 Task: Look for products in the category "Soups" from Store Brand only.
Action: Mouse moved to (15, 114)
Screenshot: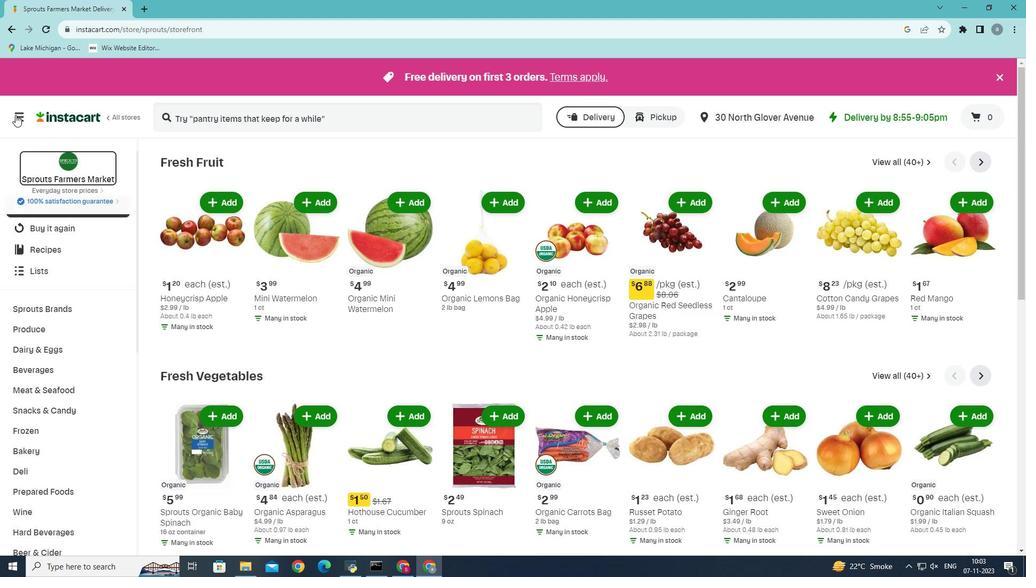 
Action: Mouse pressed left at (15, 114)
Screenshot: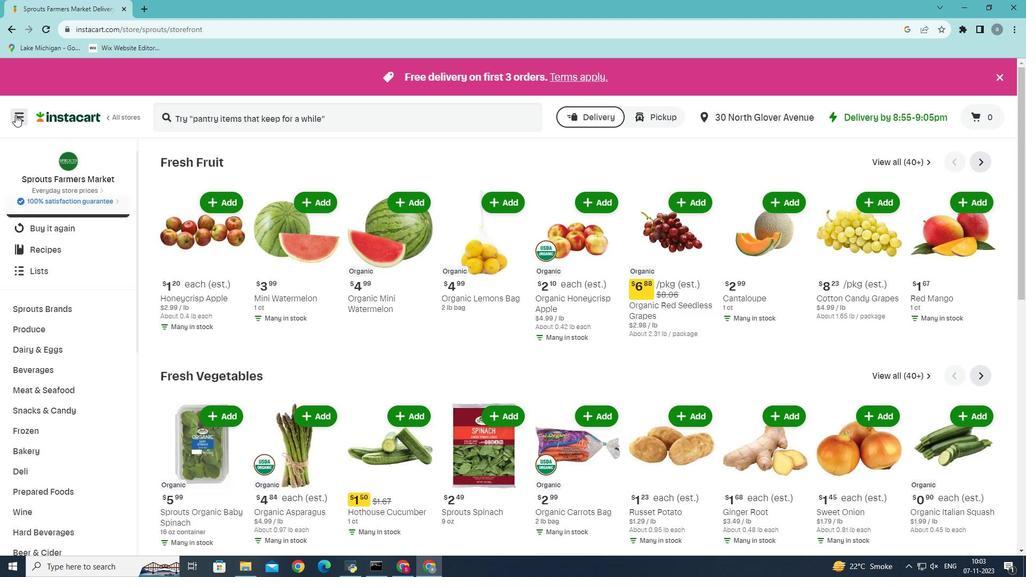 
Action: Mouse moved to (42, 294)
Screenshot: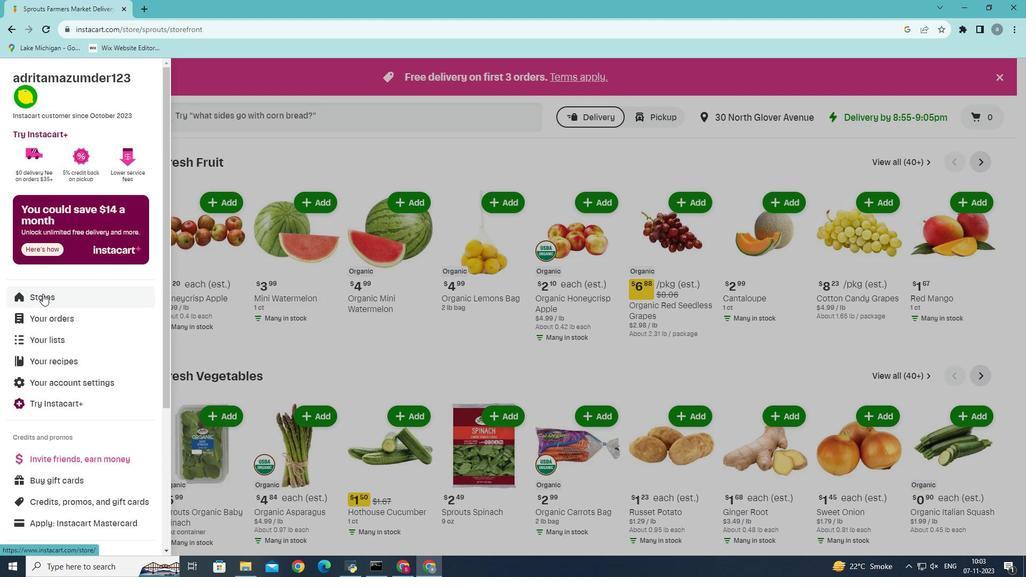 
Action: Mouse pressed left at (42, 294)
Screenshot: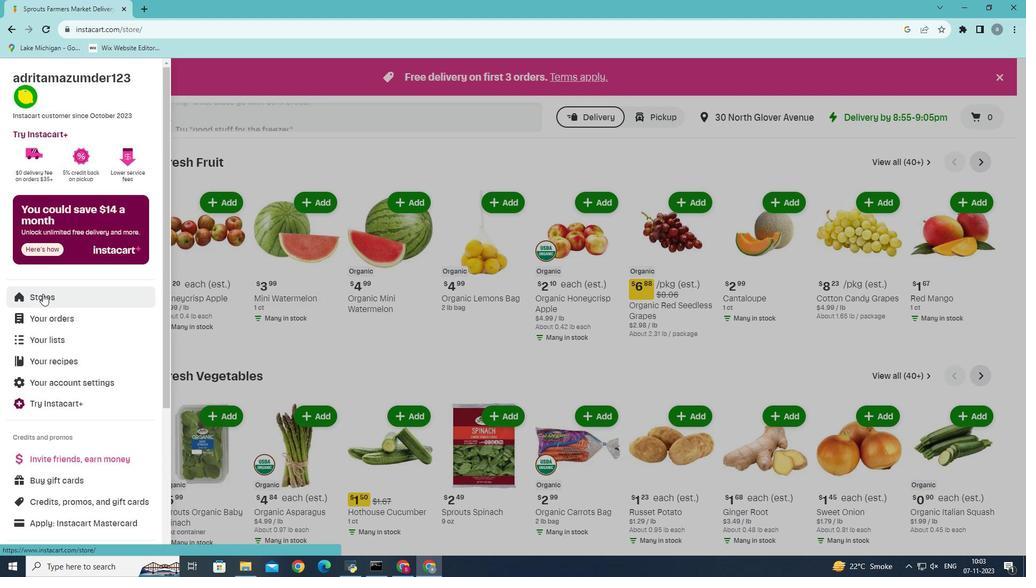 
Action: Mouse pressed left at (42, 294)
Screenshot: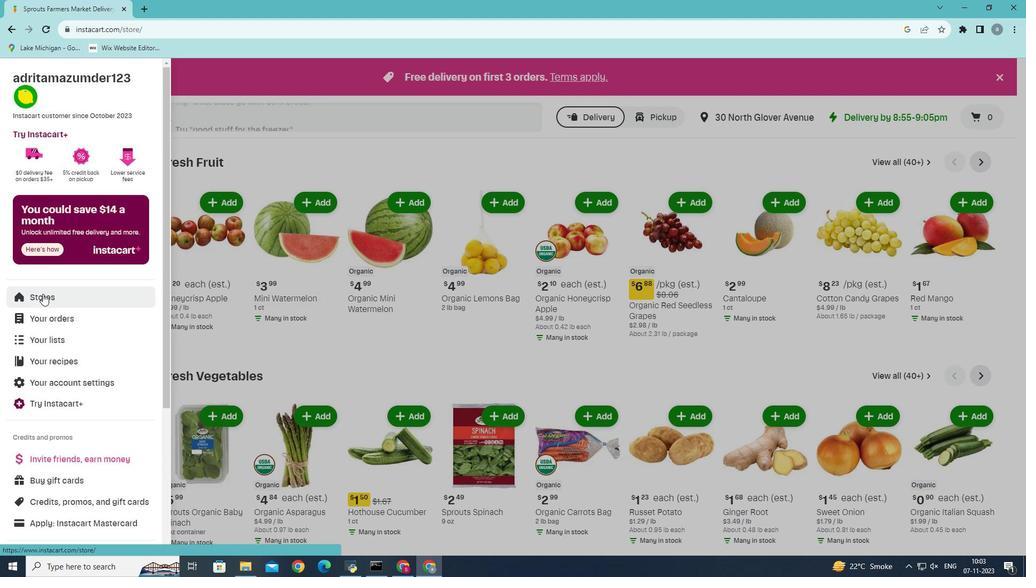 
Action: Mouse moved to (250, 114)
Screenshot: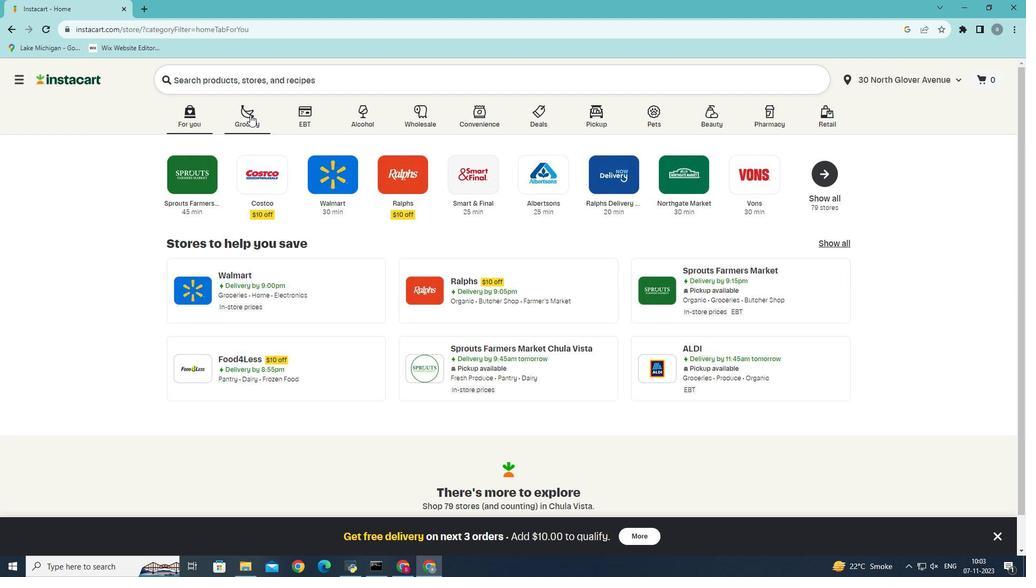 
Action: Mouse pressed left at (250, 114)
Screenshot: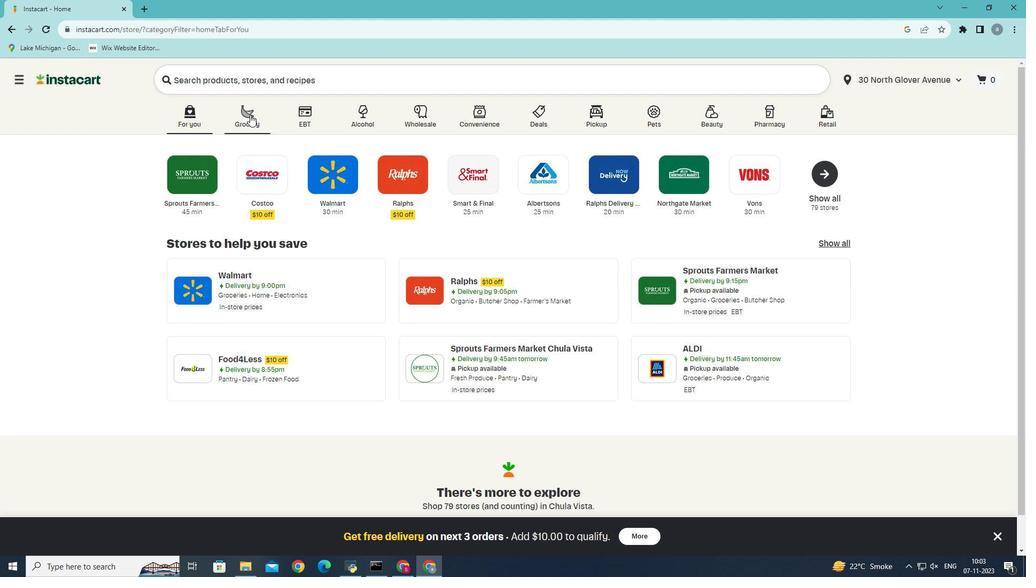 
Action: Mouse moved to (259, 328)
Screenshot: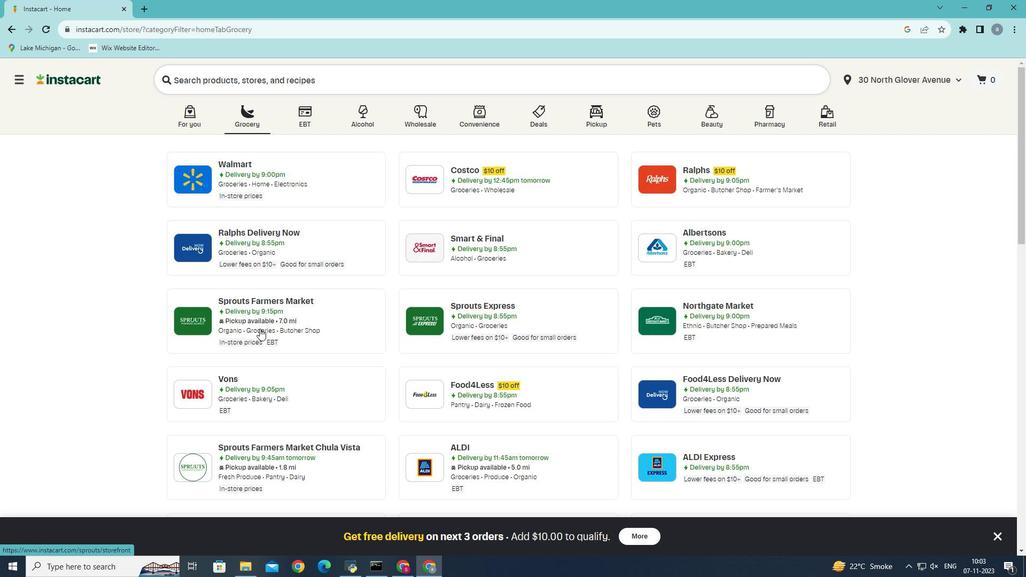 
Action: Mouse pressed left at (259, 328)
Screenshot: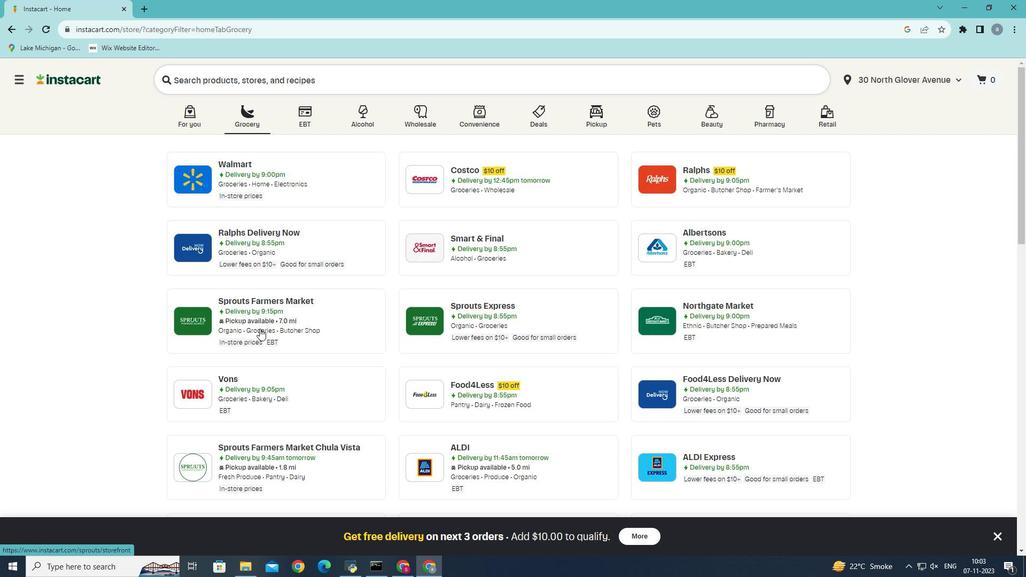 
Action: Mouse moved to (42, 468)
Screenshot: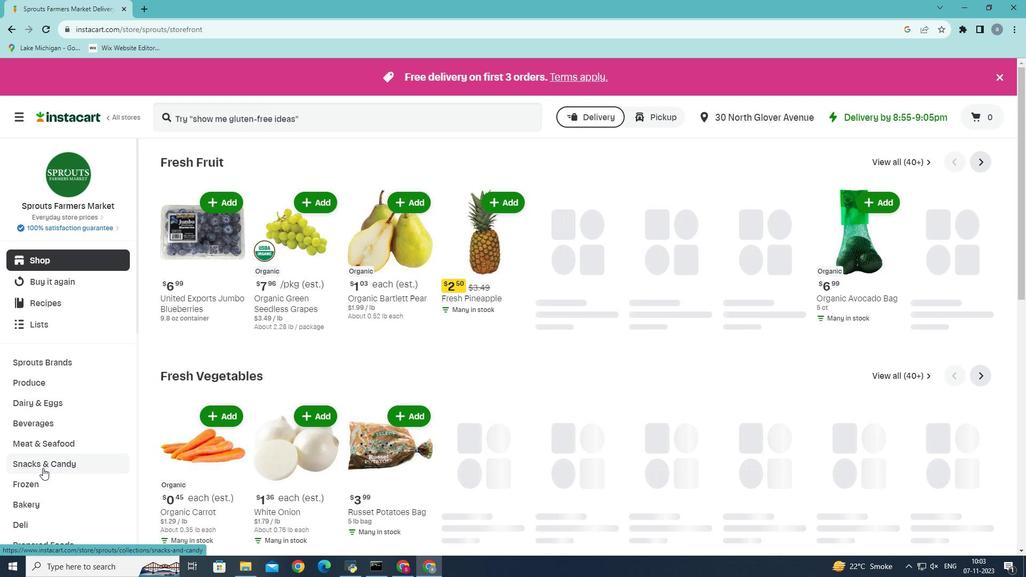 
Action: Mouse scrolled (42, 467) with delta (0, 0)
Screenshot: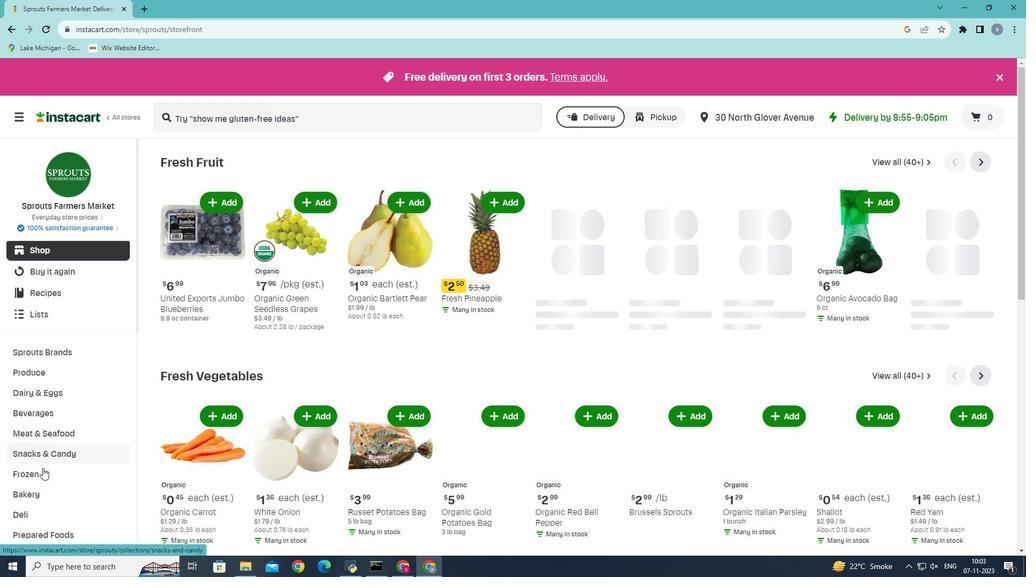
Action: Mouse scrolled (42, 467) with delta (0, 0)
Screenshot: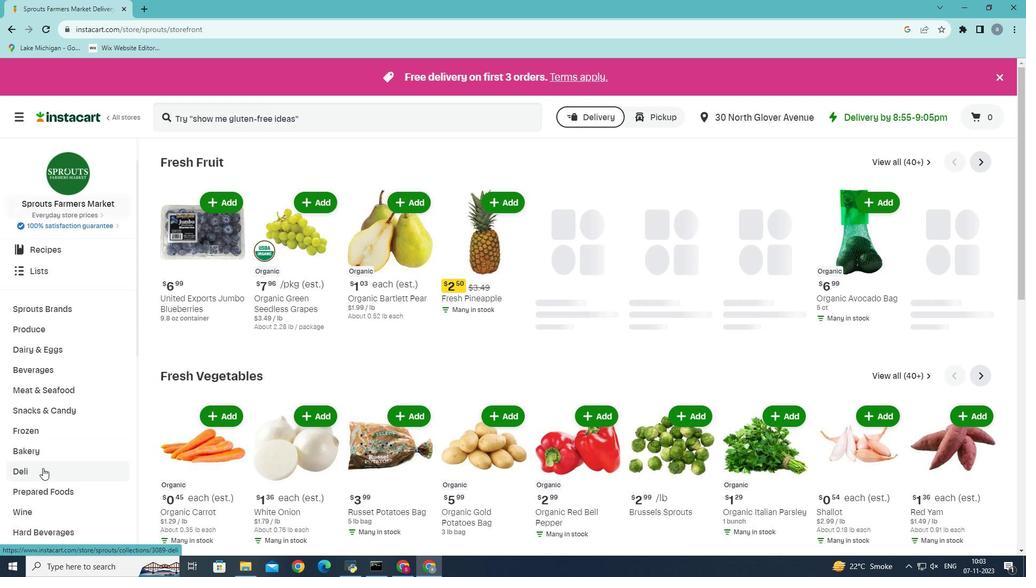 
Action: Mouse moved to (59, 434)
Screenshot: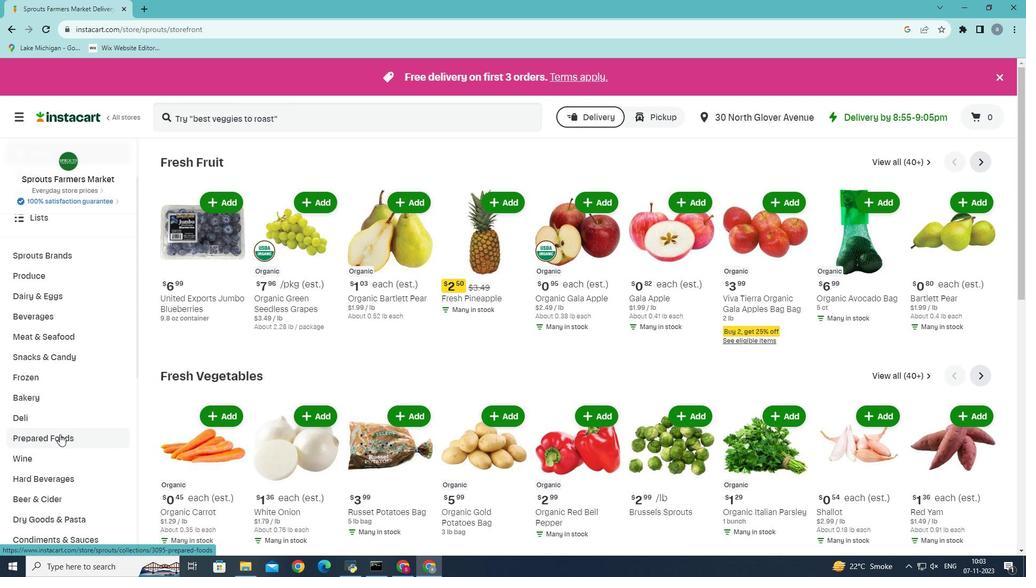 
Action: Mouse pressed left at (59, 434)
Screenshot: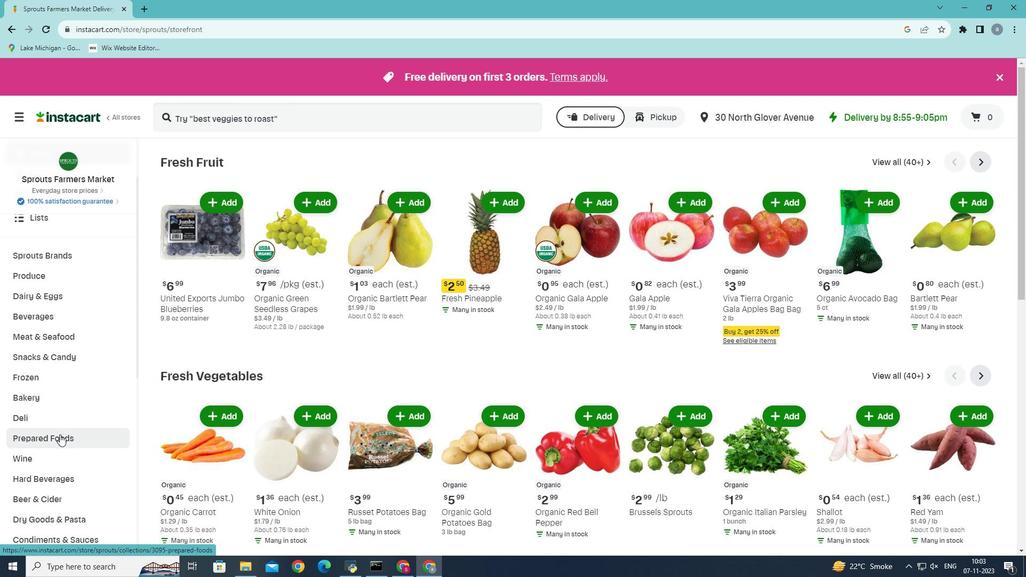 
Action: Mouse moved to (541, 189)
Screenshot: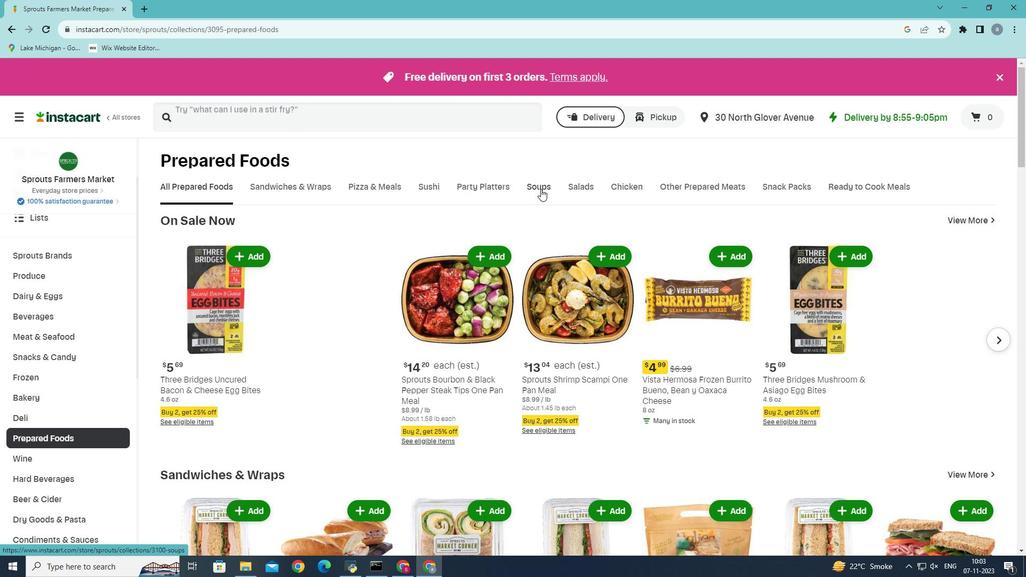 
Action: Mouse pressed left at (541, 189)
Screenshot: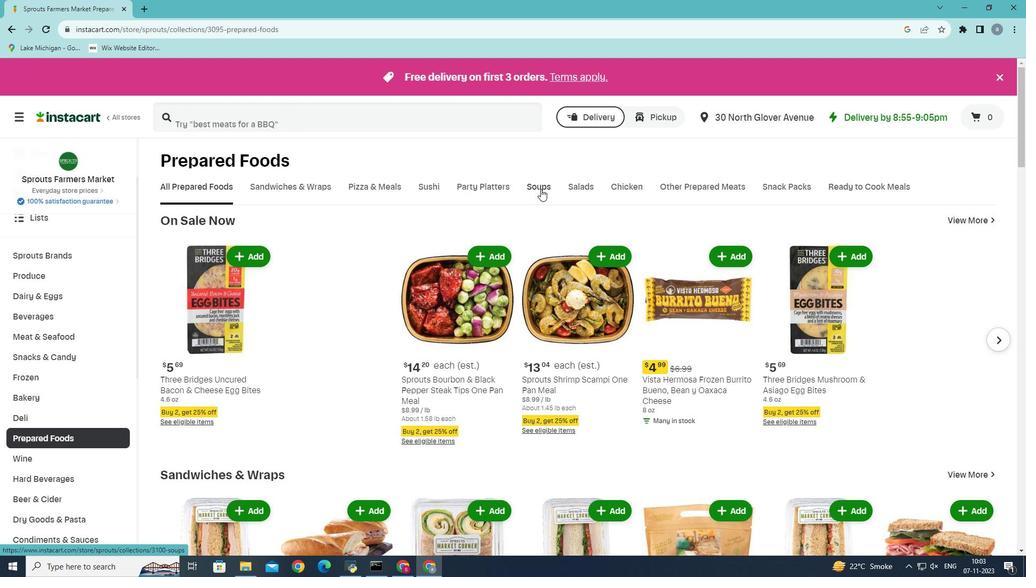 
Action: Mouse moved to (256, 225)
Screenshot: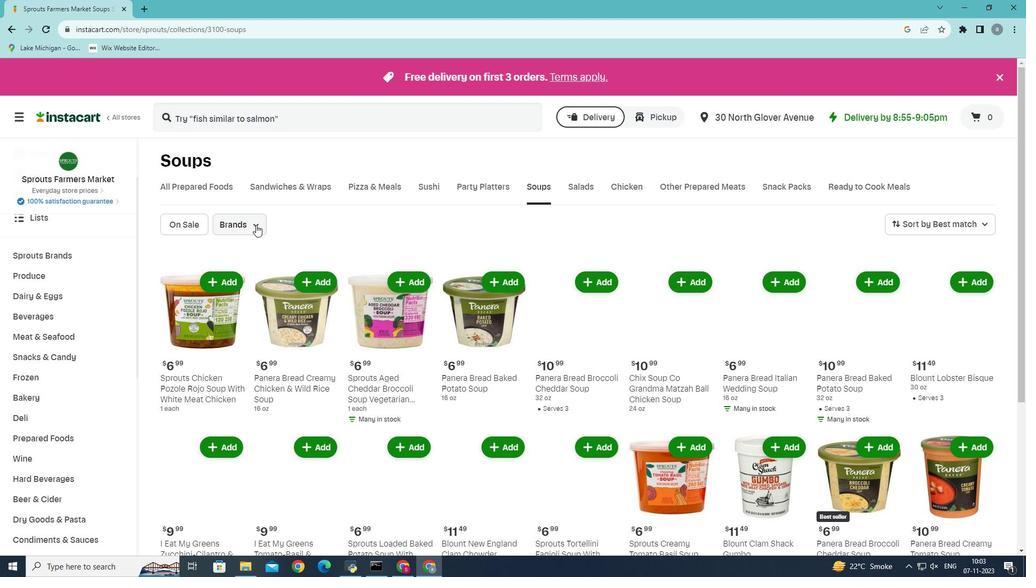 
Action: Mouse pressed left at (256, 225)
Screenshot: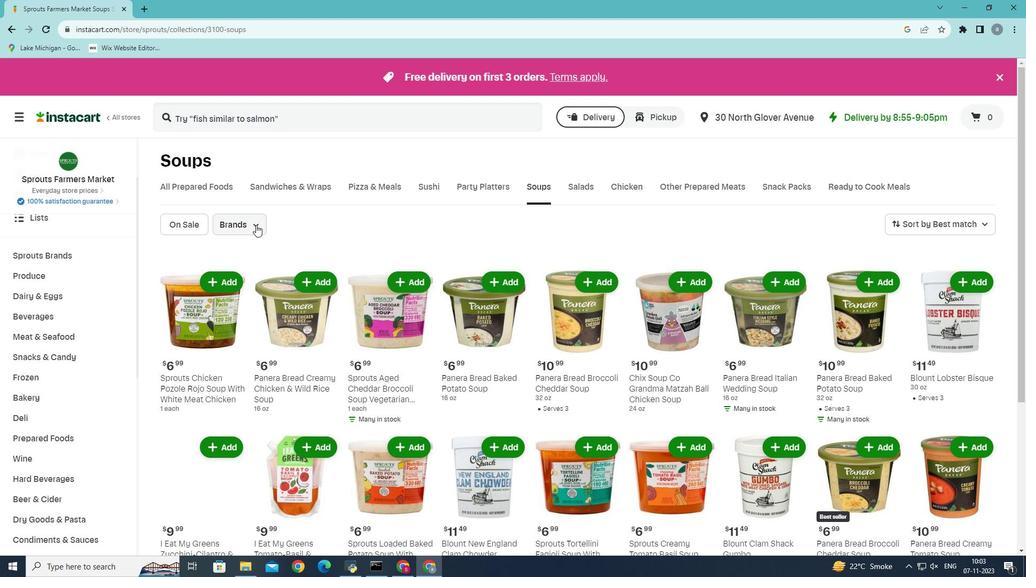 
Action: Mouse moved to (257, 259)
Screenshot: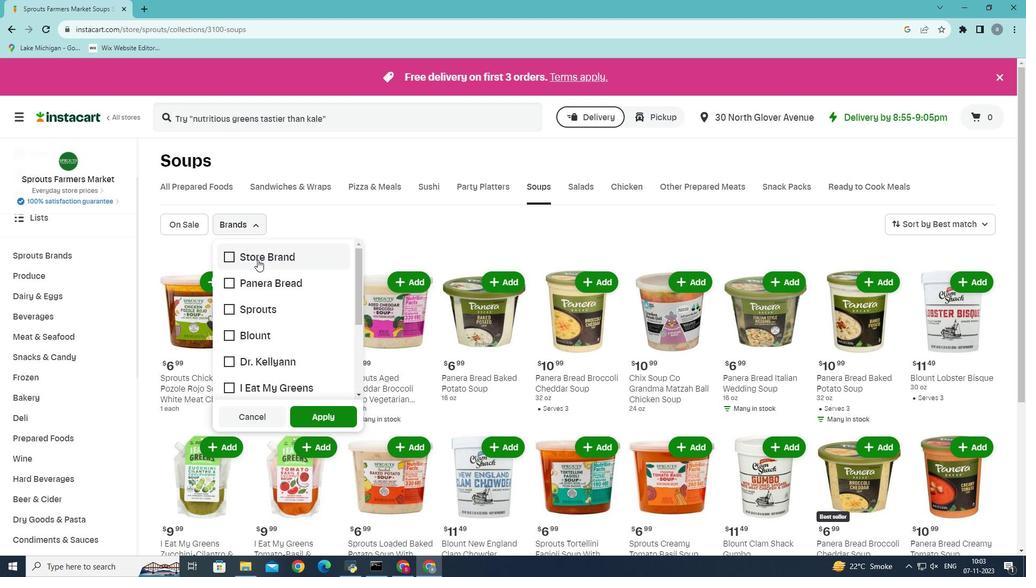 
Action: Mouse pressed left at (257, 259)
Screenshot: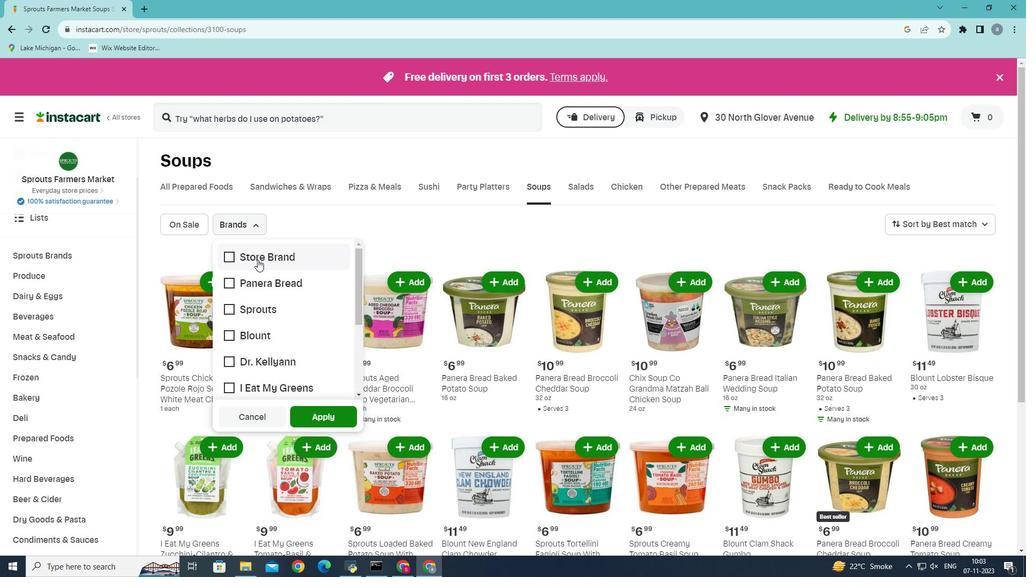 
Action: Mouse moved to (317, 415)
Screenshot: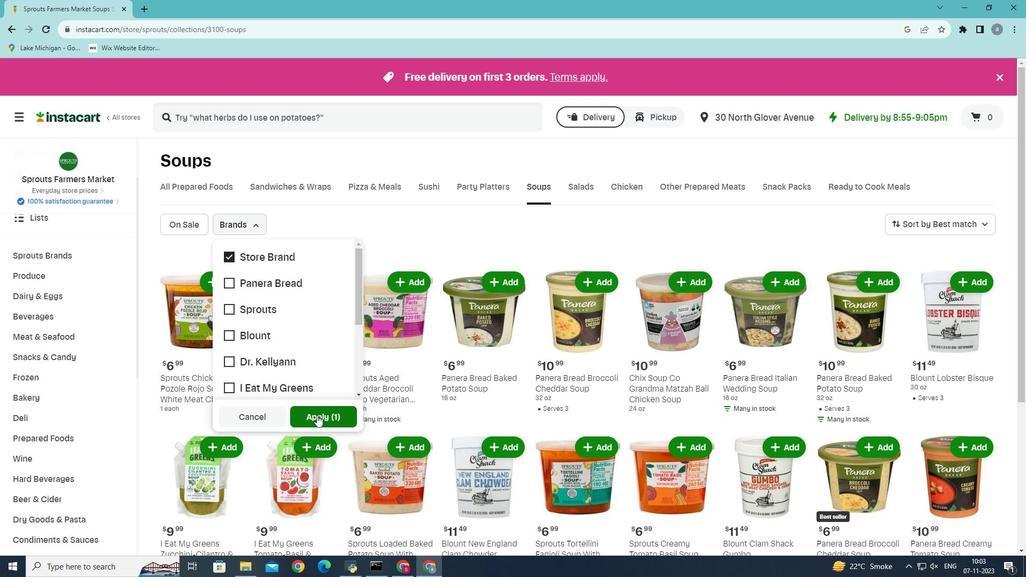 
Action: Mouse pressed left at (317, 415)
Screenshot: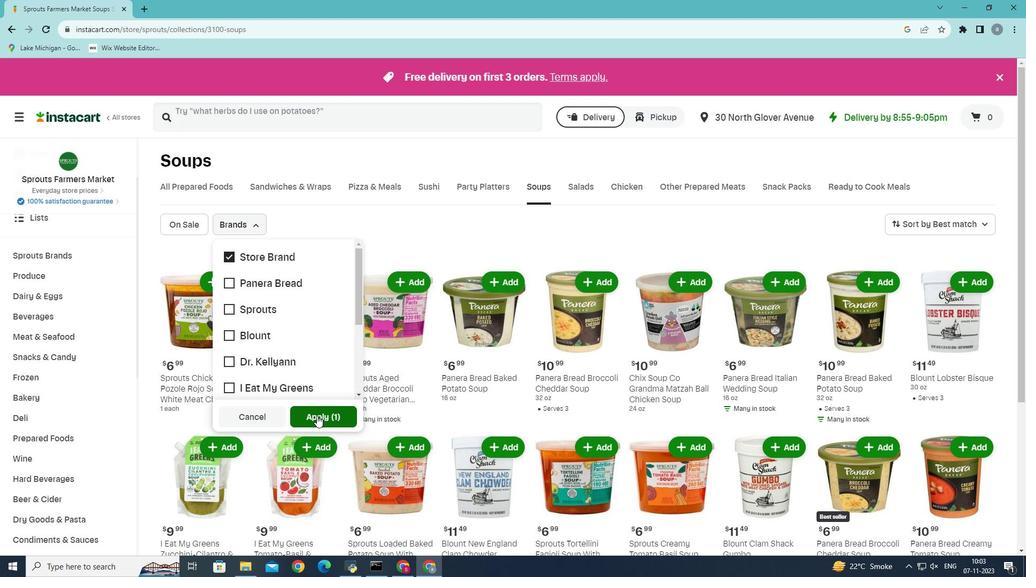 
Action: Mouse moved to (317, 416)
Screenshot: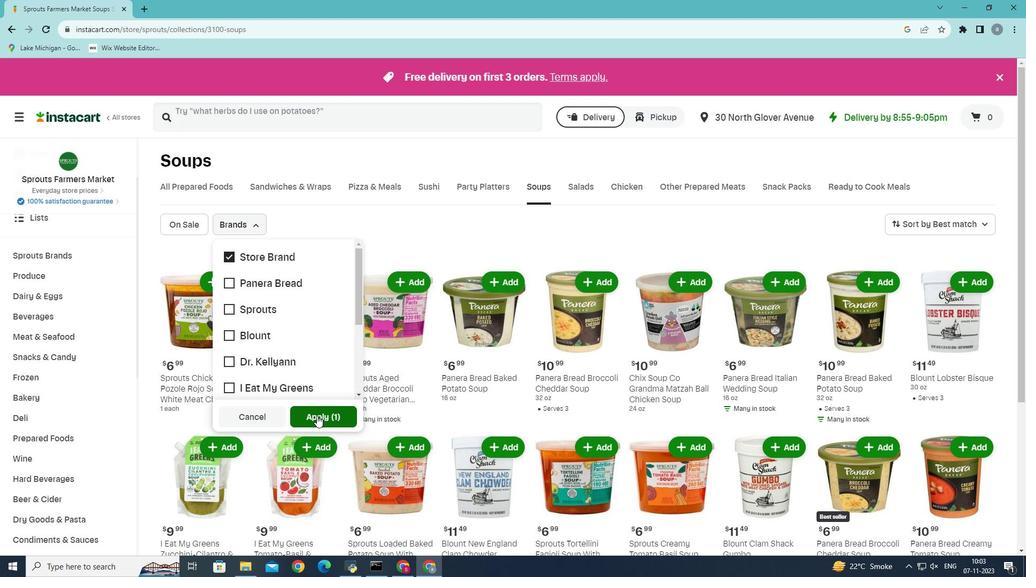 
